 Task: Add Ultima Replenisher Electrolyte Mix, Raspberry, Canister to the cart.
Action: Mouse pressed left at (21, 103)
Screenshot: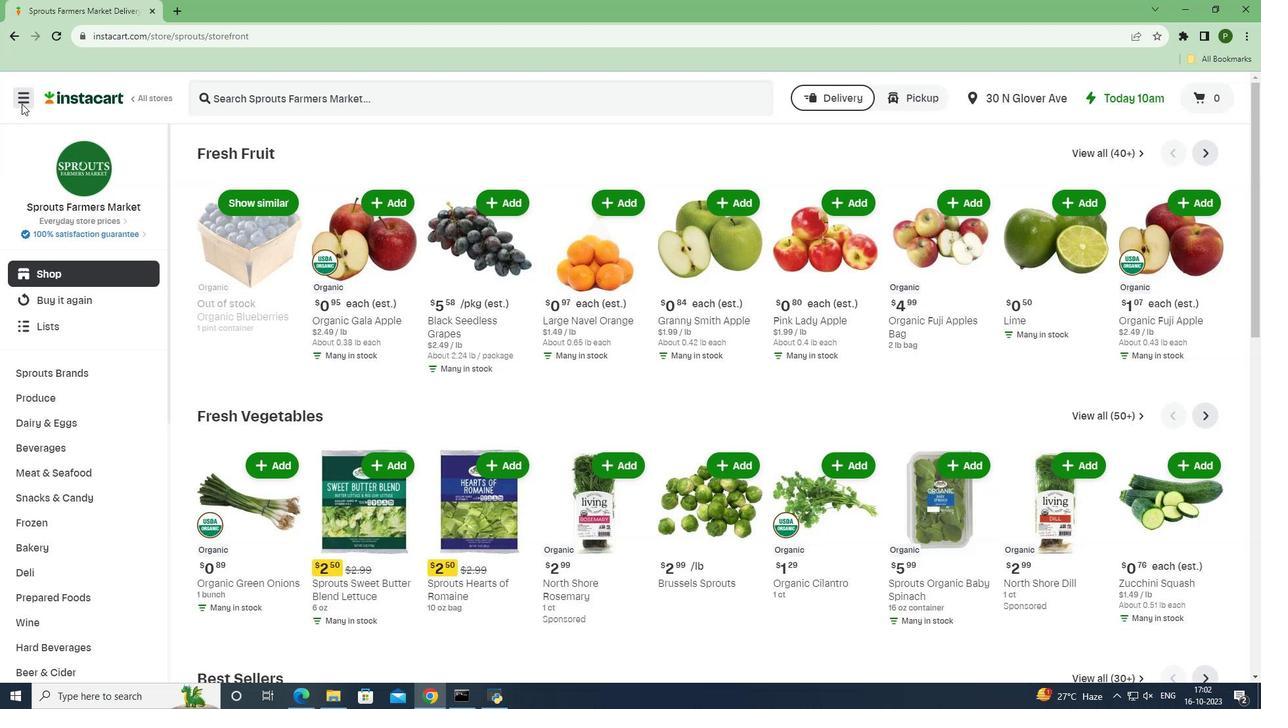 
Action: Mouse moved to (51, 346)
Screenshot: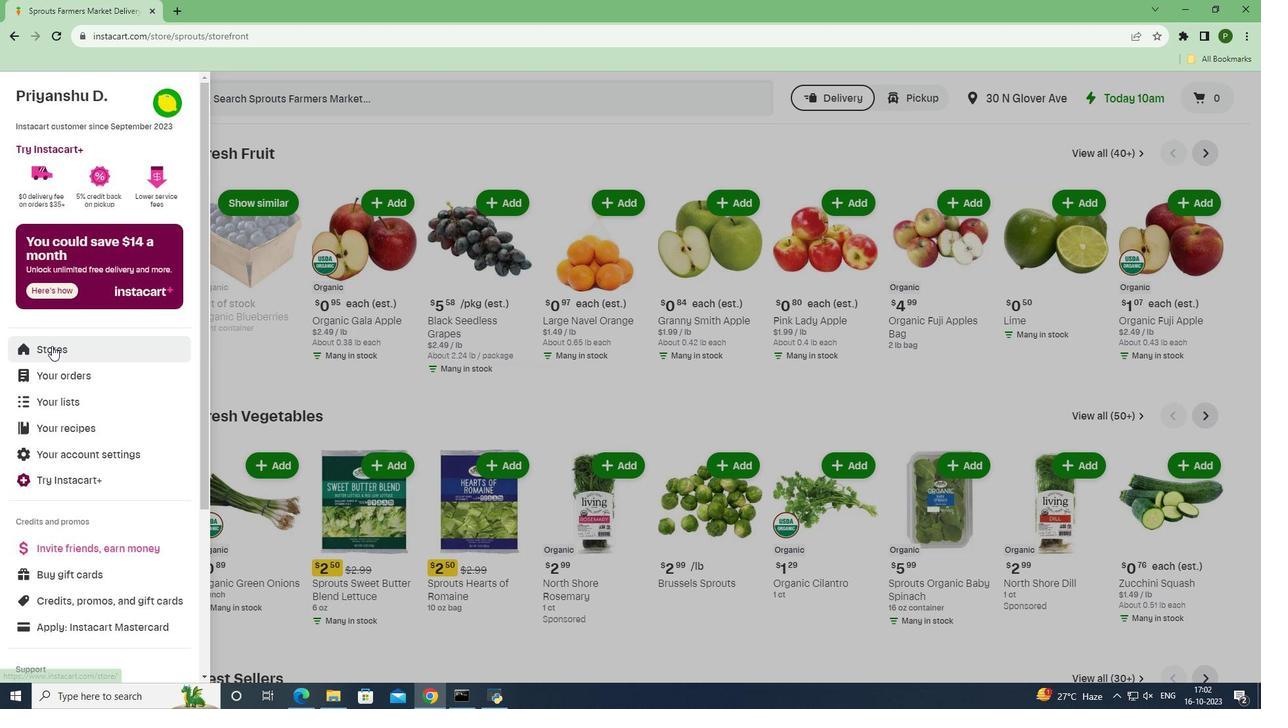 
Action: Mouse pressed left at (51, 346)
Screenshot: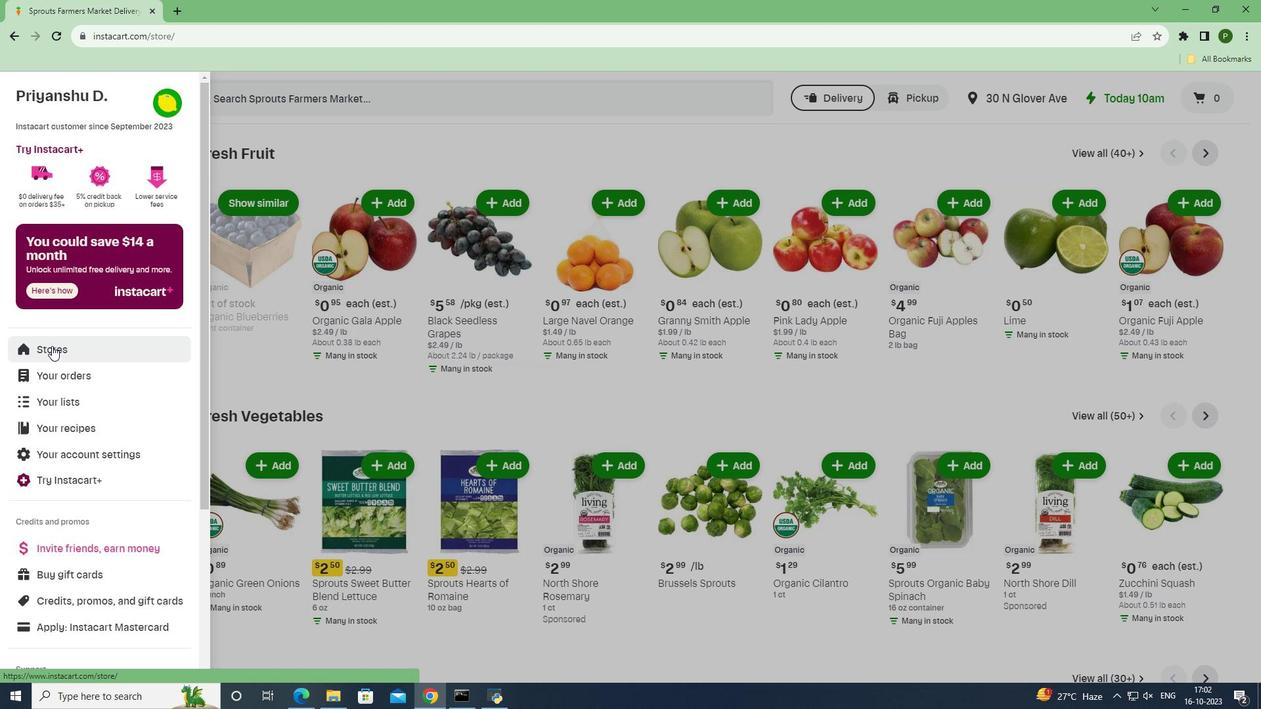 
Action: Mouse moved to (289, 145)
Screenshot: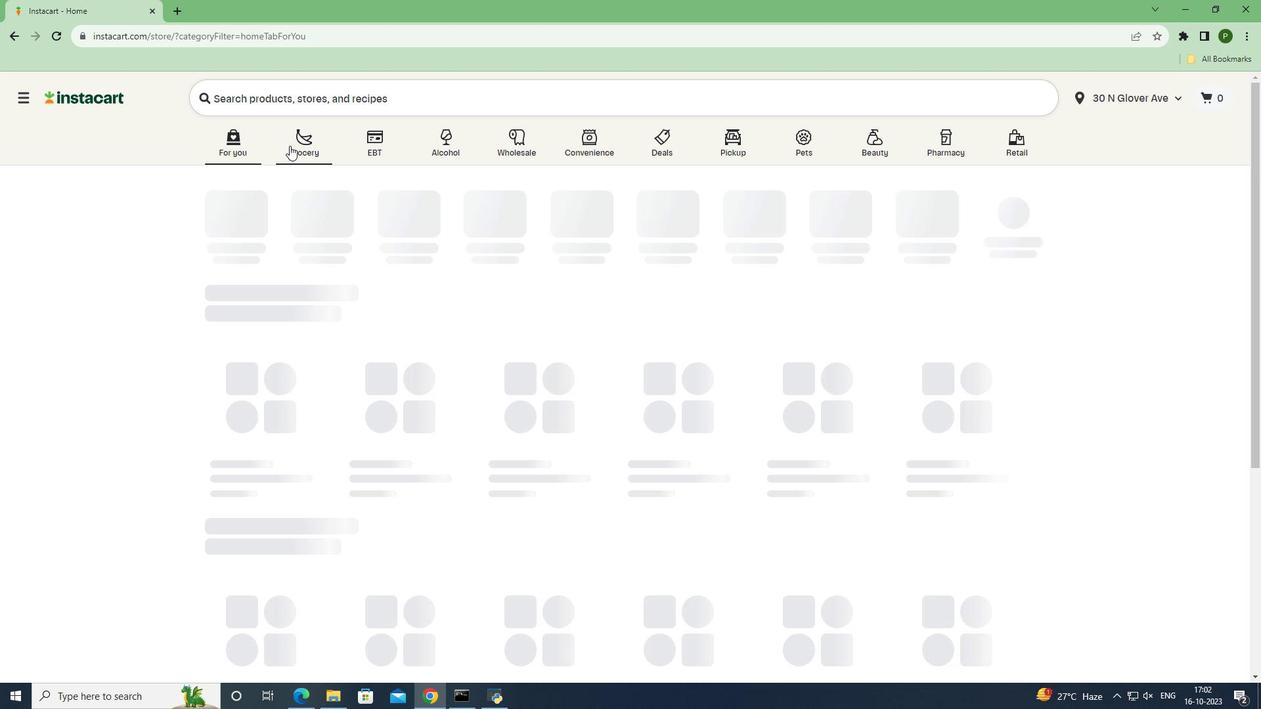 
Action: Mouse pressed left at (289, 145)
Screenshot: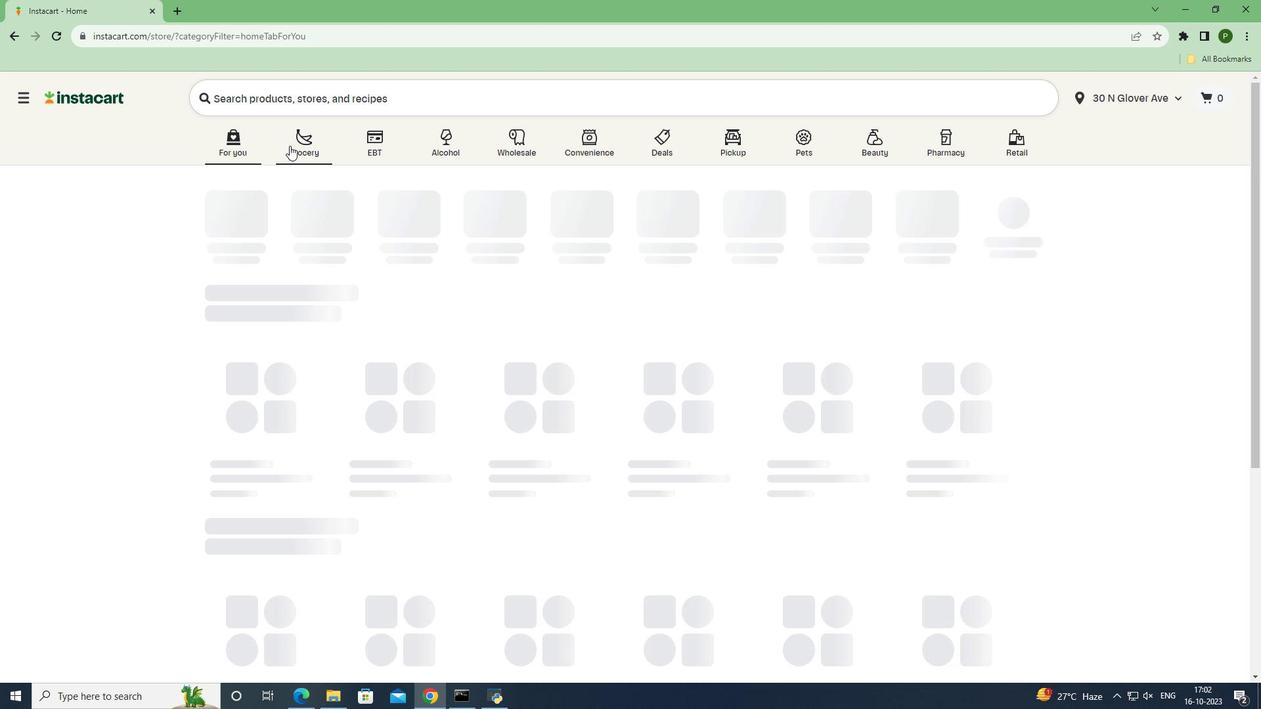 
Action: Mouse moved to (824, 304)
Screenshot: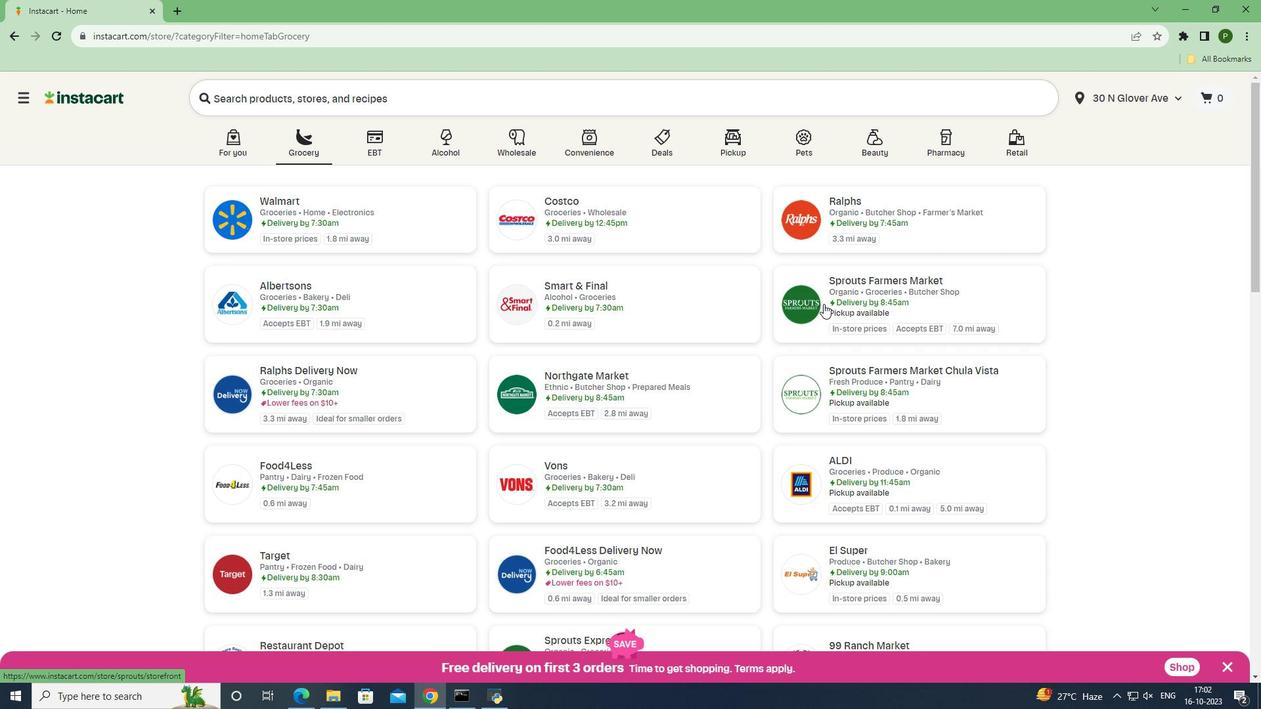 
Action: Mouse pressed left at (824, 304)
Screenshot: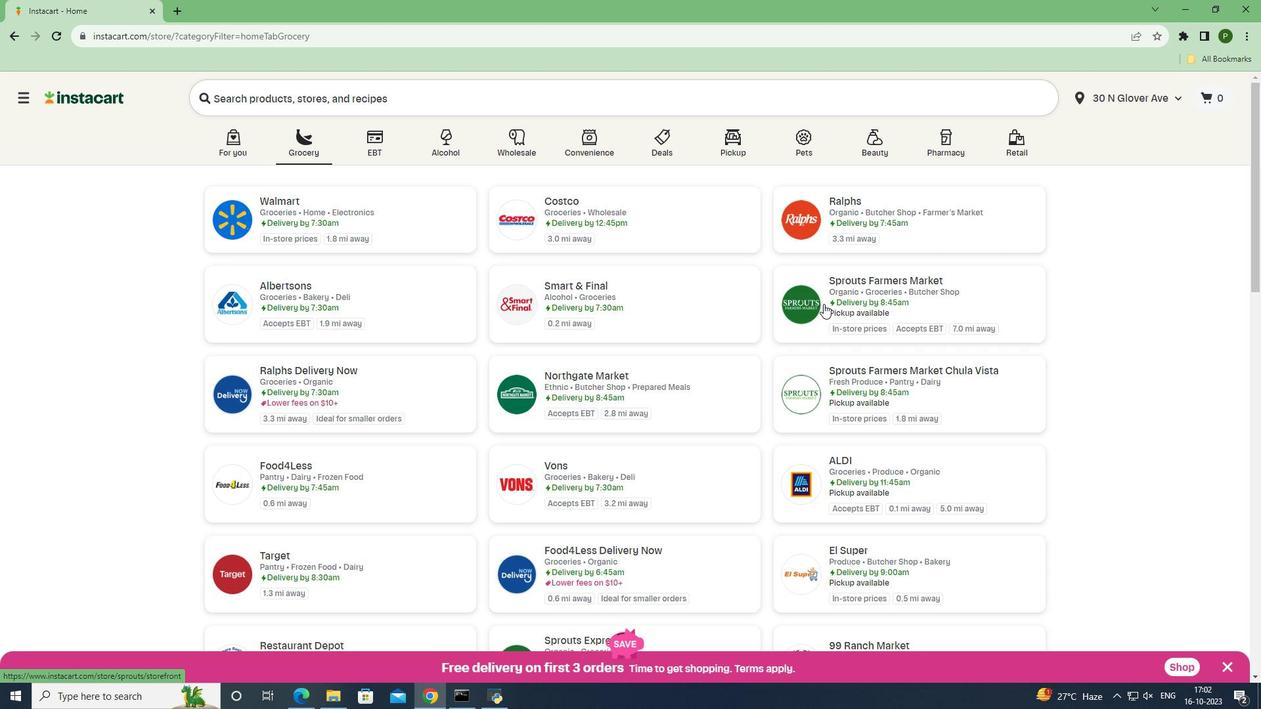 
Action: Mouse moved to (45, 447)
Screenshot: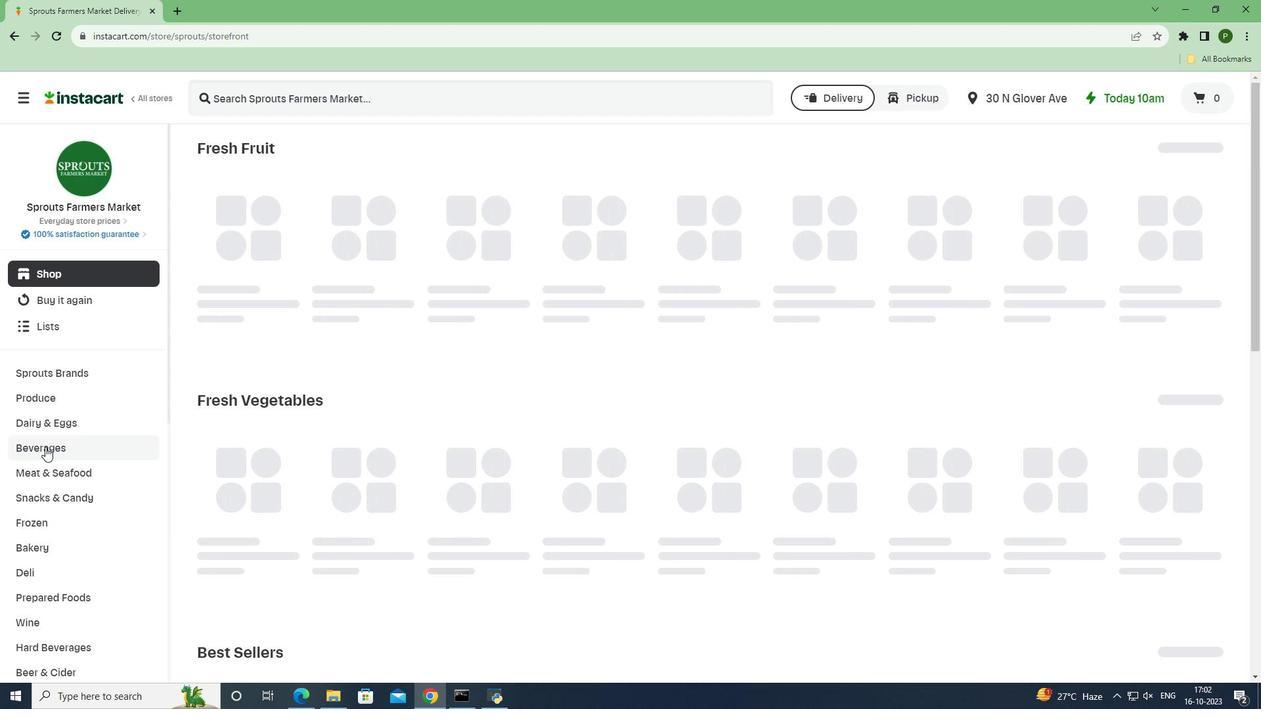 
Action: Mouse pressed left at (45, 447)
Screenshot: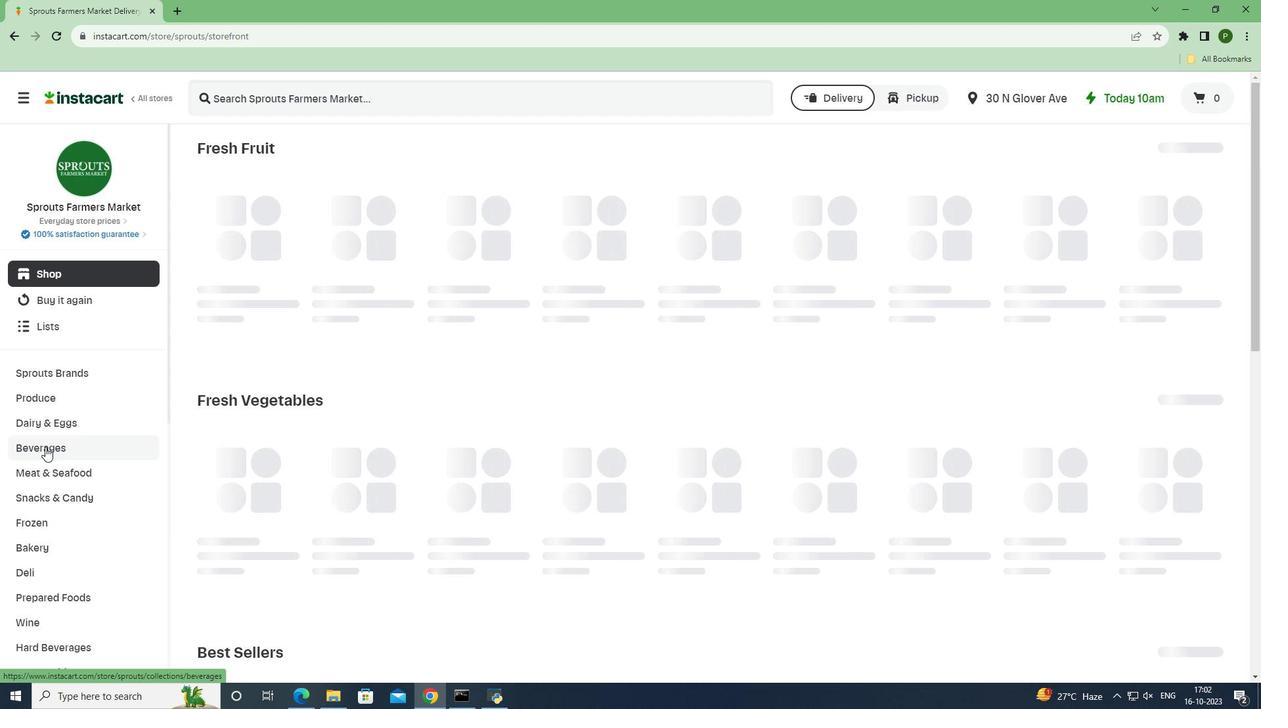 
Action: Mouse moved to (1186, 176)
Screenshot: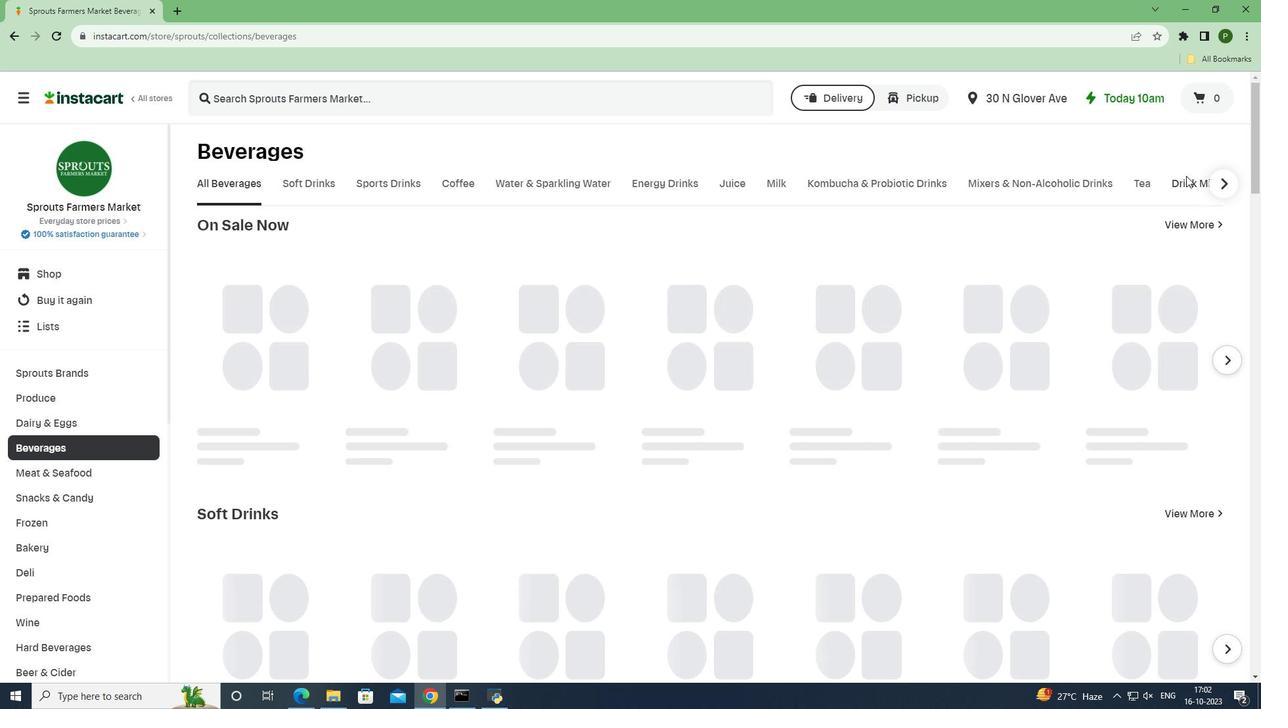 
Action: Mouse pressed left at (1186, 176)
Screenshot: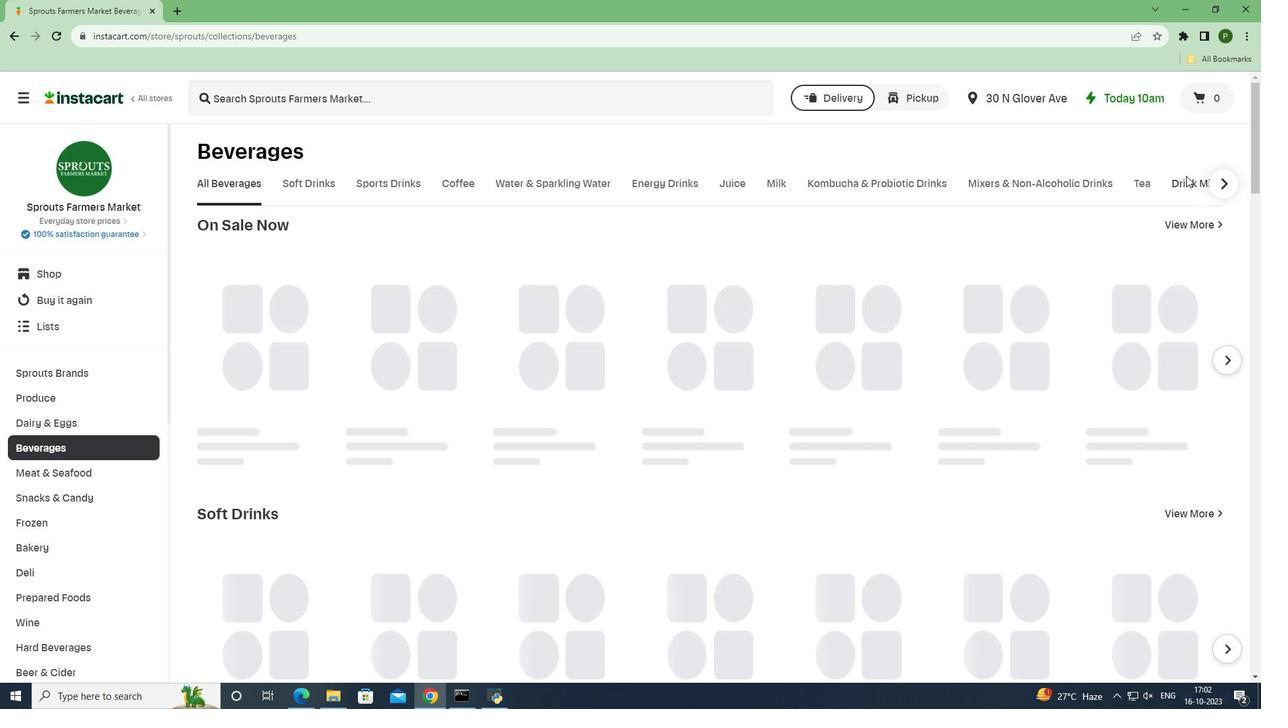 
Action: Mouse moved to (1187, 178)
Screenshot: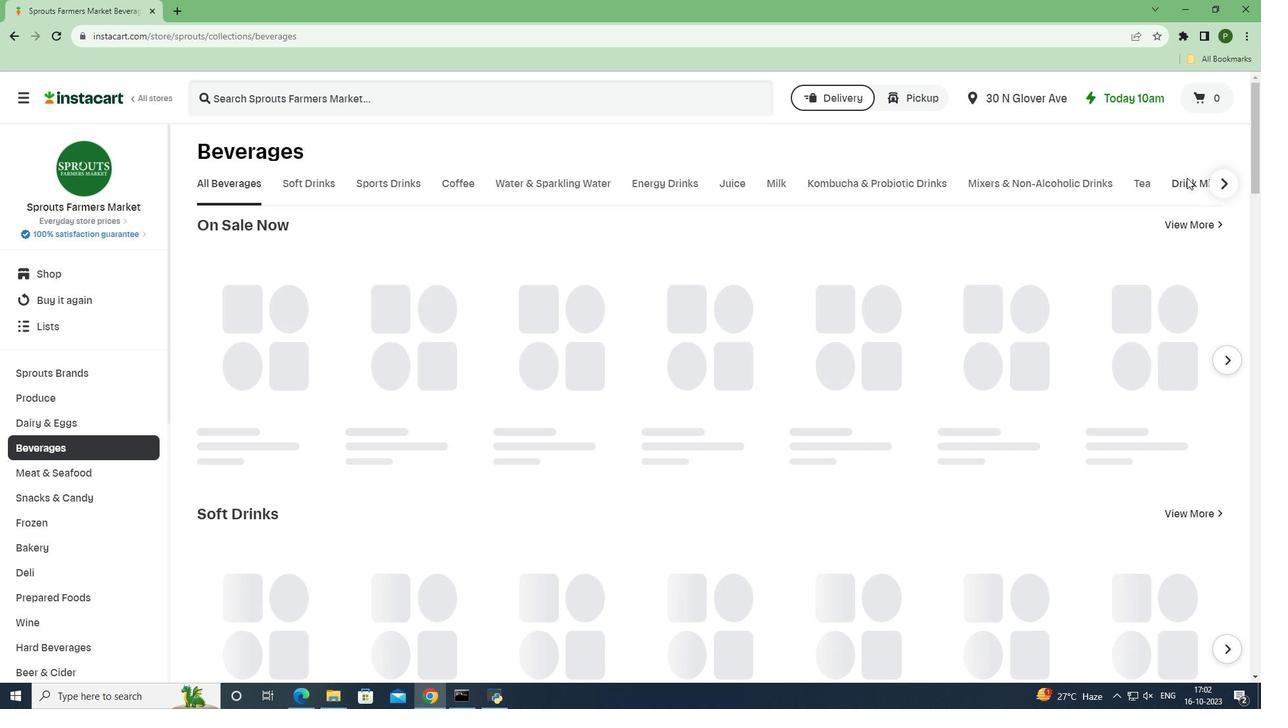 
Action: Mouse pressed left at (1187, 178)
Screenshot: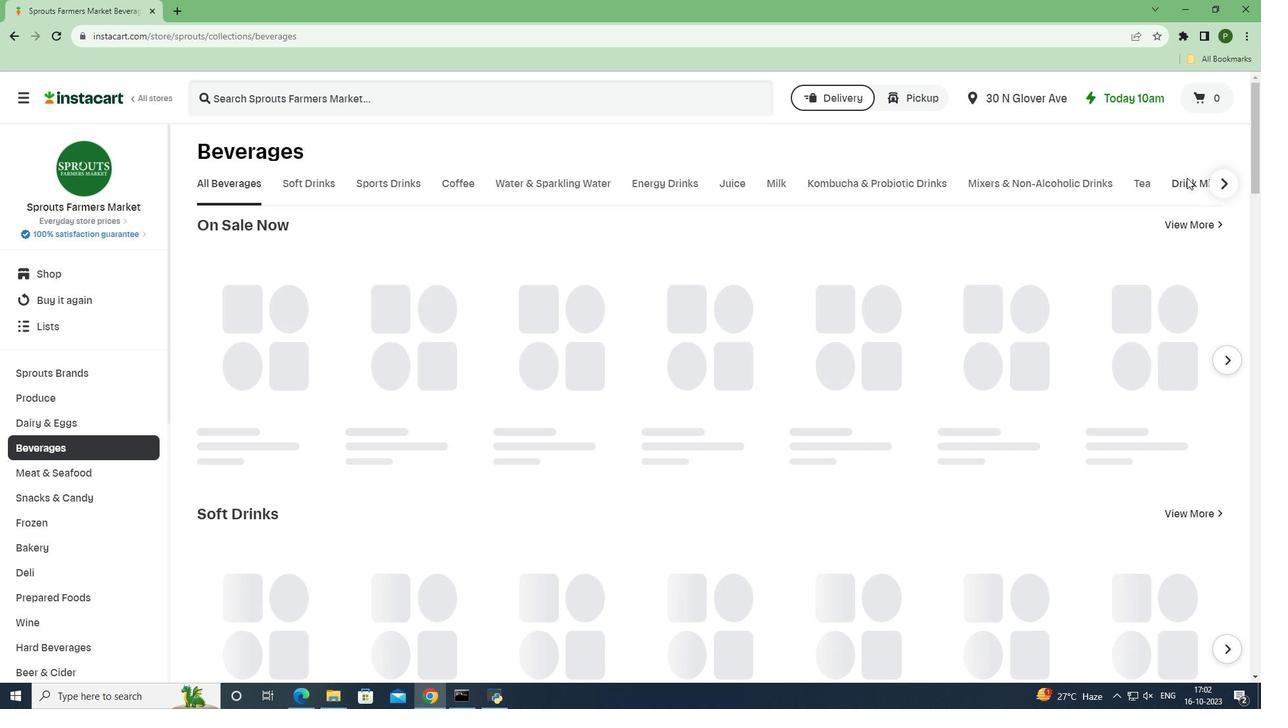 
Action: Mouse moved to (354, 239)
Screenshot: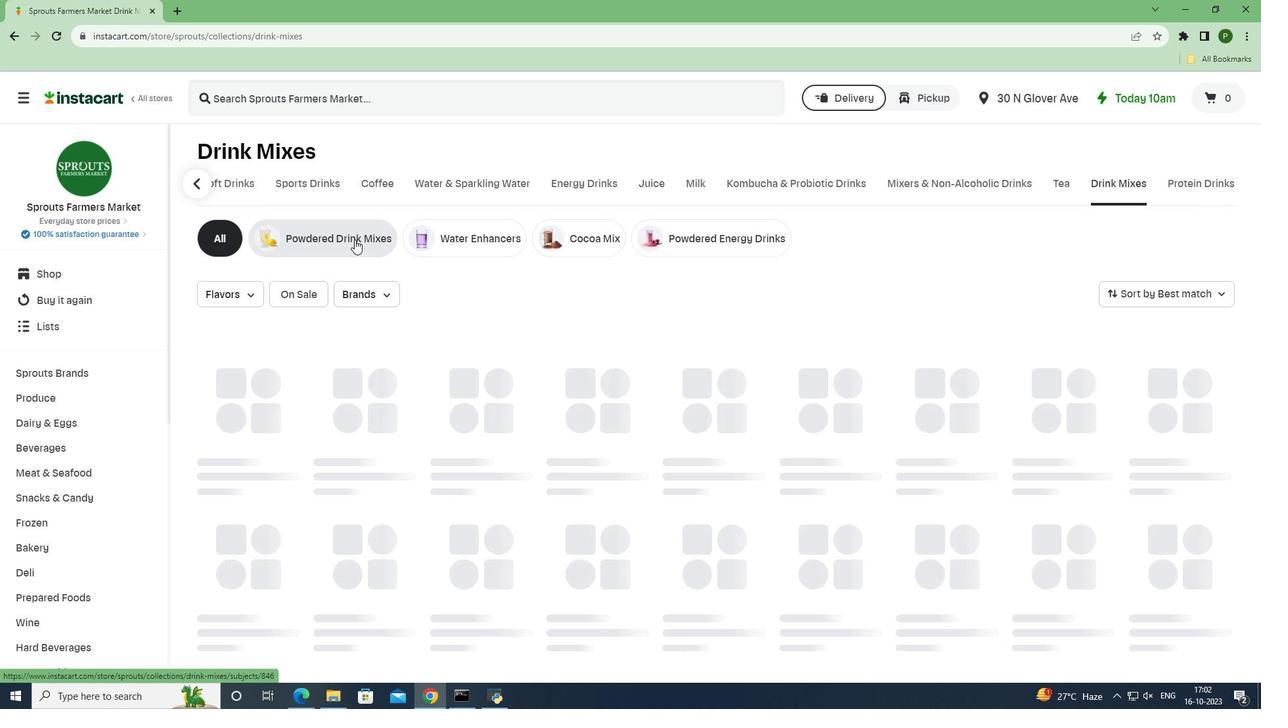 
Action: Mouse pressed left at (354, 239)
Screenshot: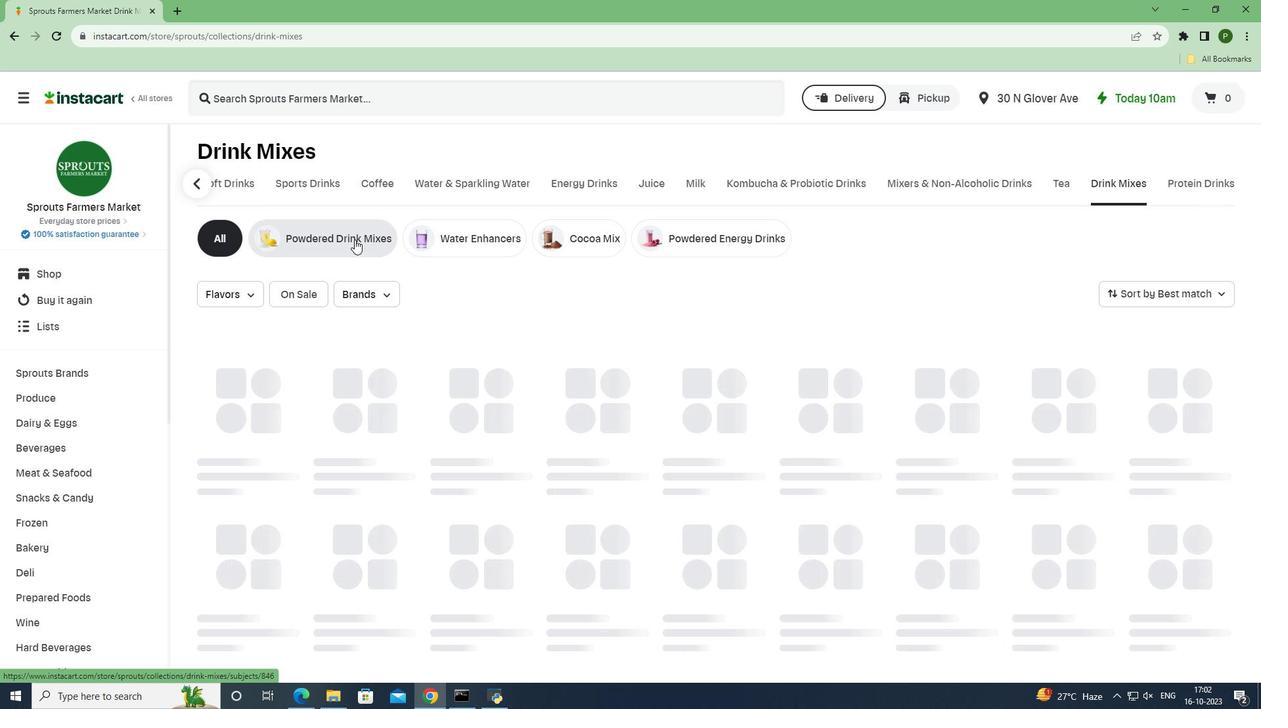 
Action: Mouse moved to (319, 103)
Screenshot: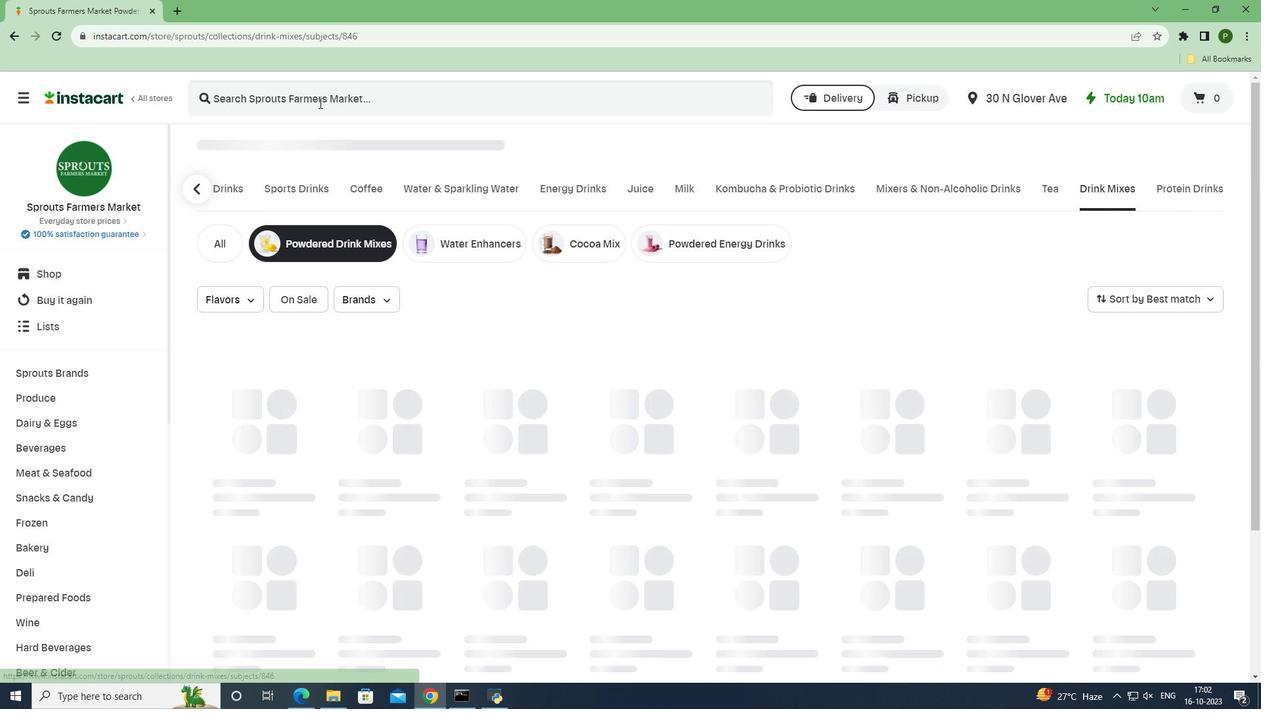 
Action: Mouse pressed left at (319, 103)
Screenshot: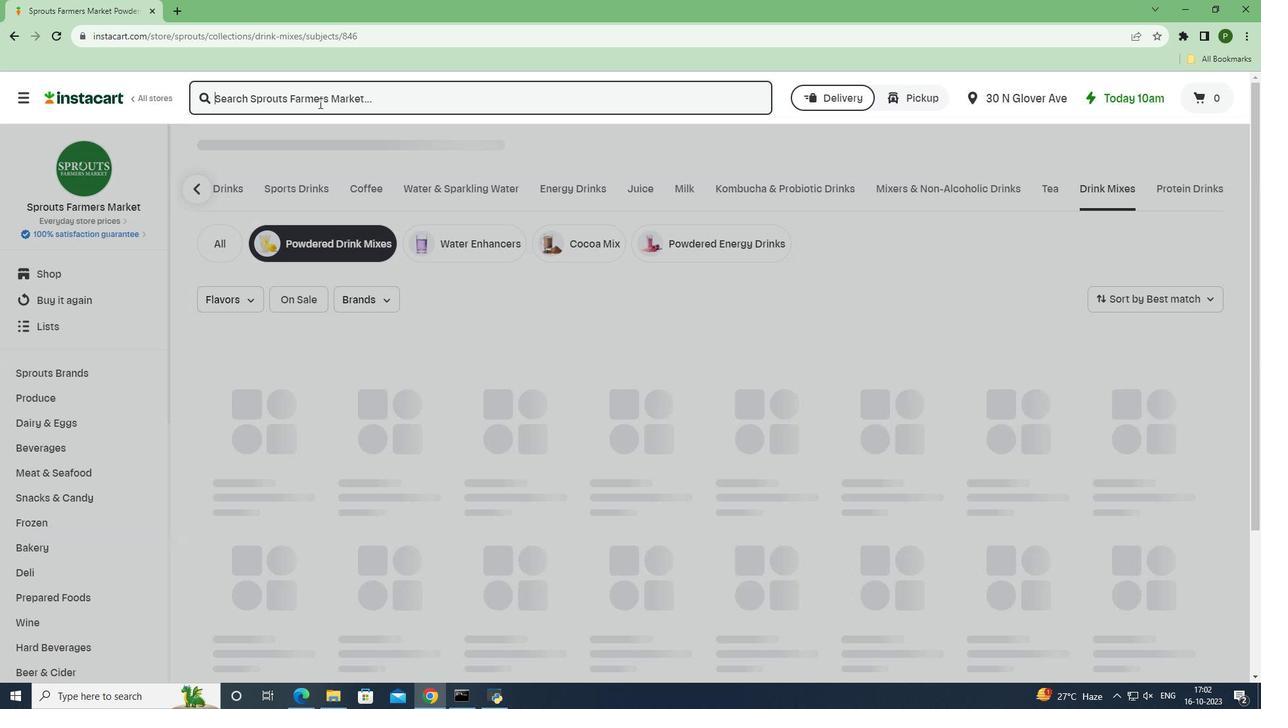 
Action: Key pressed <Key.caps_lock>U<Key.caps_lock>ltima<Key.space><Key.caps_lock>R<Key.caps_lock>eplenisher<Key.space><Key.caps_lock>E<Key.caps_lock>lectrolyte<Key.space><Key.caps_lock>M<Key.caps_lock>ix,<Key.space><Key.caps_lock>R<Key.caps_lock>aspberry,<Key.space><Key.caps_lock>C<Key.caps_lock>anister<Key.space><Key.enter>
Screenshot: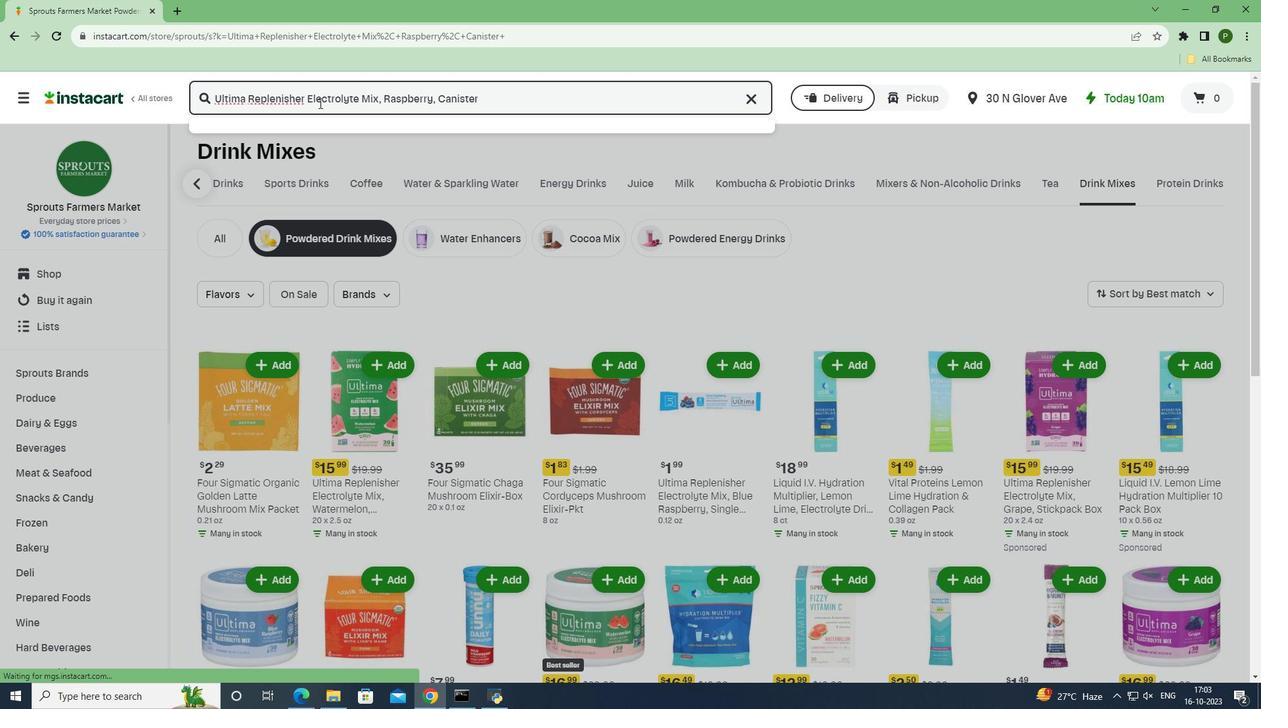 
Action: Mouse moved to (566, 242)
Screenshot: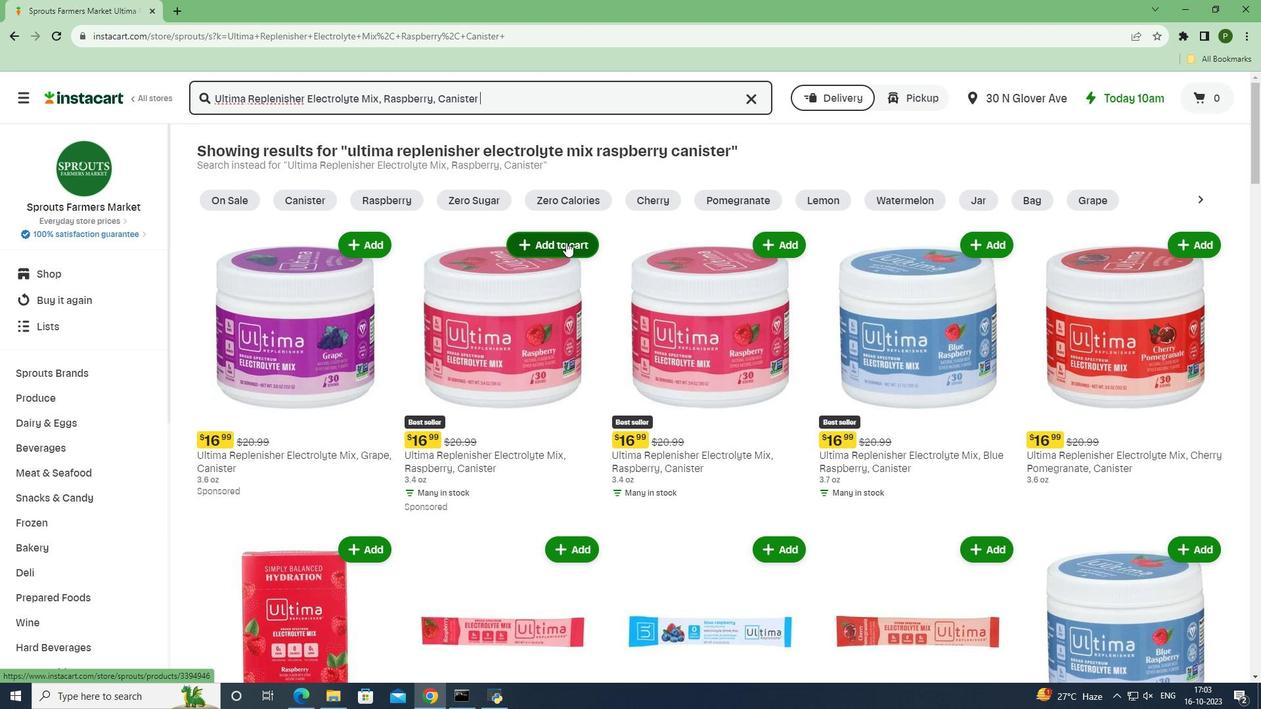 
Action: Mouse pressed left at (566, 242)
Screenshot: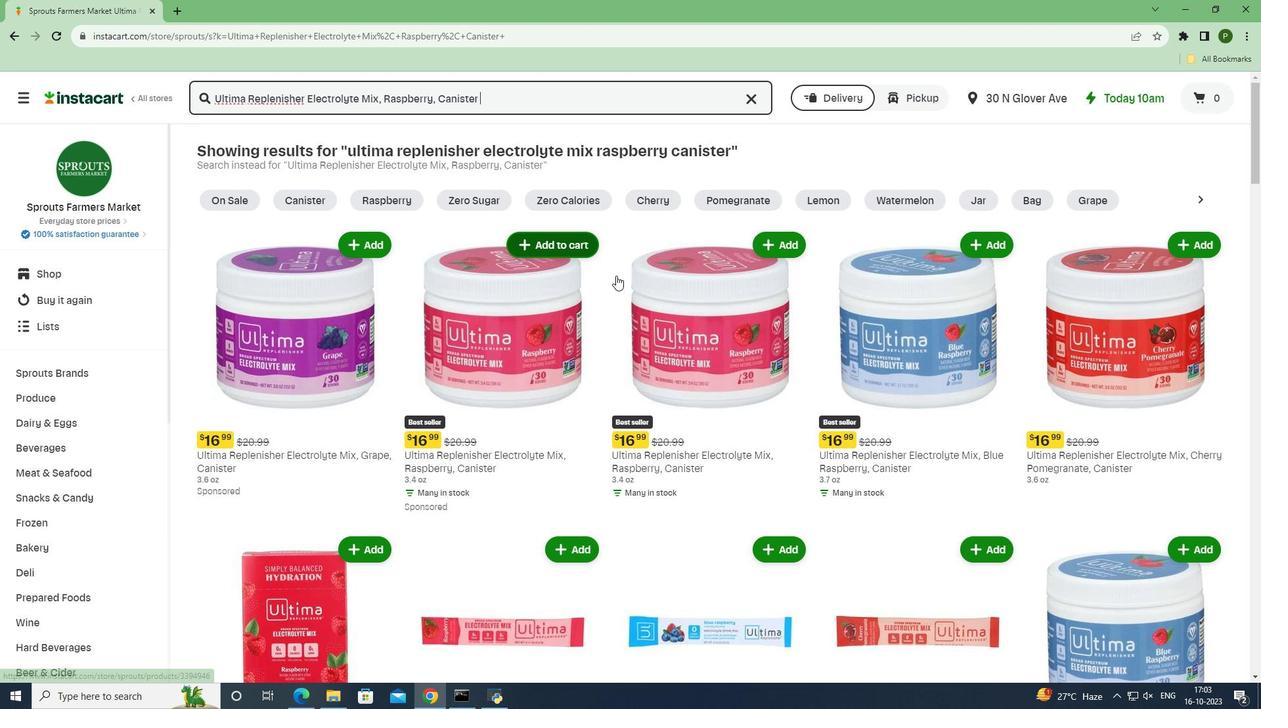 
Action: Mouse moved to (603, 312)
Screenshot: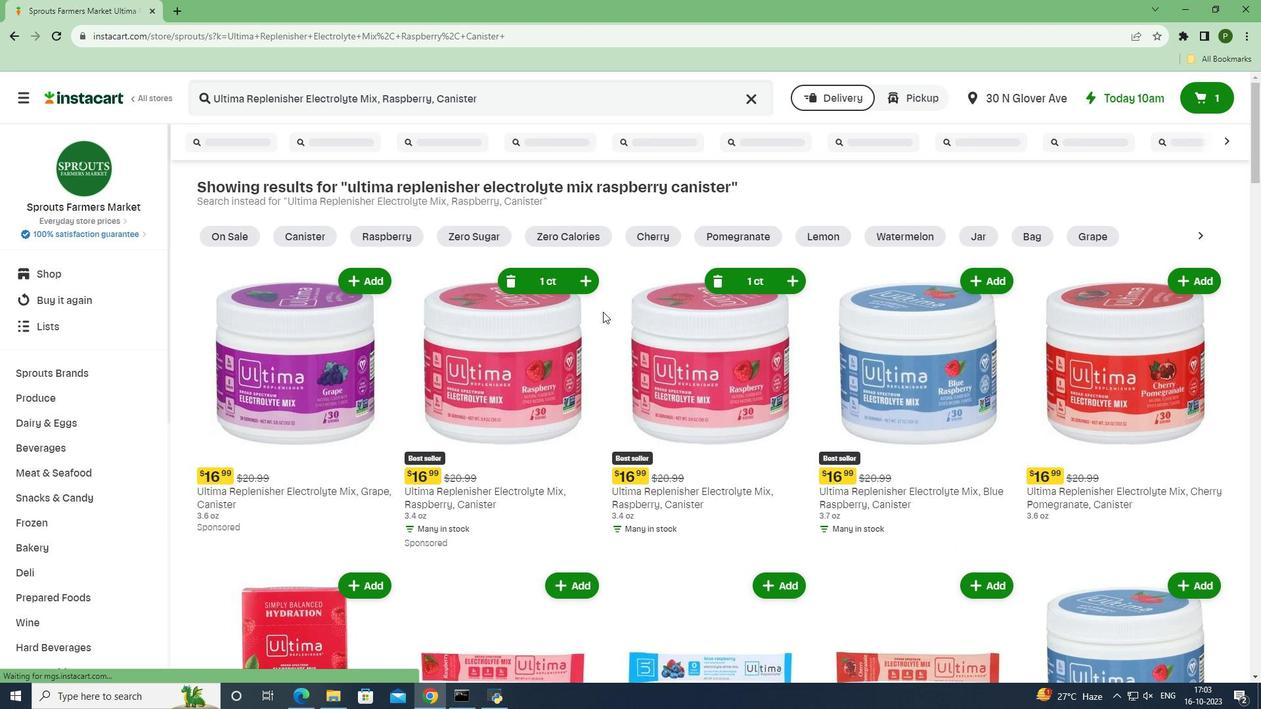 
